 Task: Filter the search records by voice calls
Action: Mouse moved to (209, 161)
Screenshot: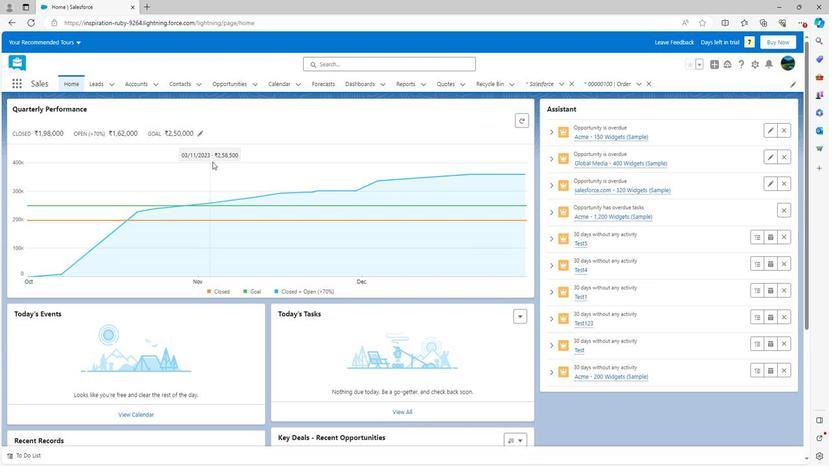 
Action: Mouse scrolled (209, 160) with delta (0, 0)
Screenshot: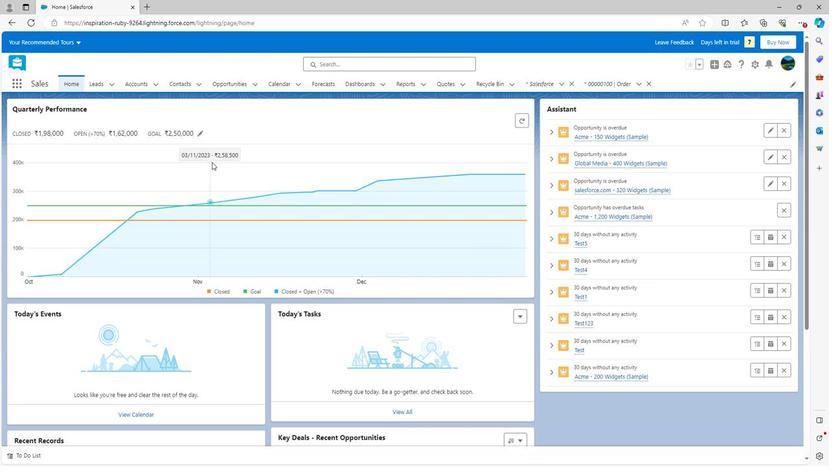 
Action: Mouse scrolled (209, 160) with delta (0, 0)
Screenshot: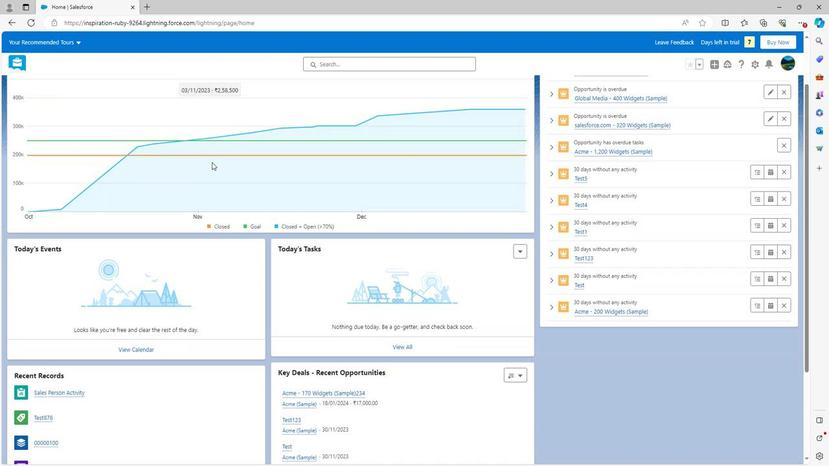
Action: Mouse scrolled (209, 160) with delta (0, 0)
Screenshot: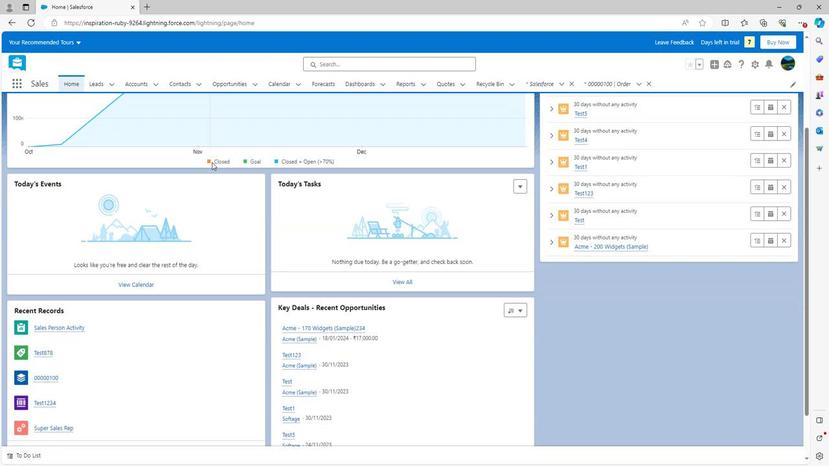 
Action: Mouse scrolled (209, 160) with delta (0, 0)
Screenshot: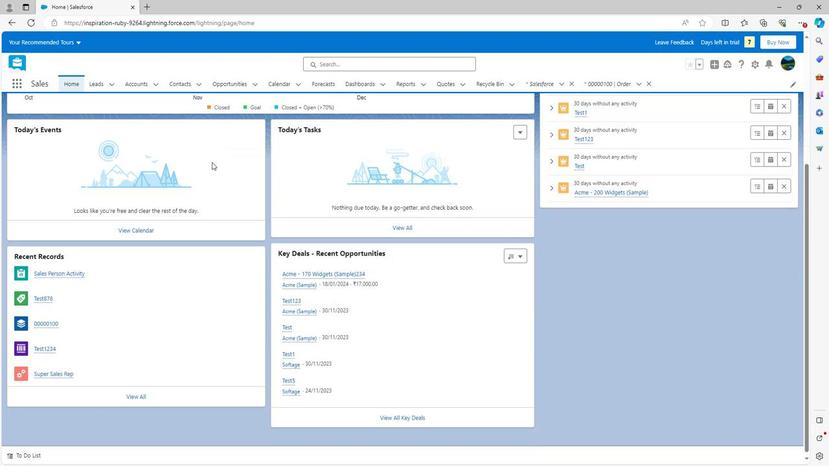 
Action: Mouse scrolled (209, 160) with delta (0, 0)
Screenshot: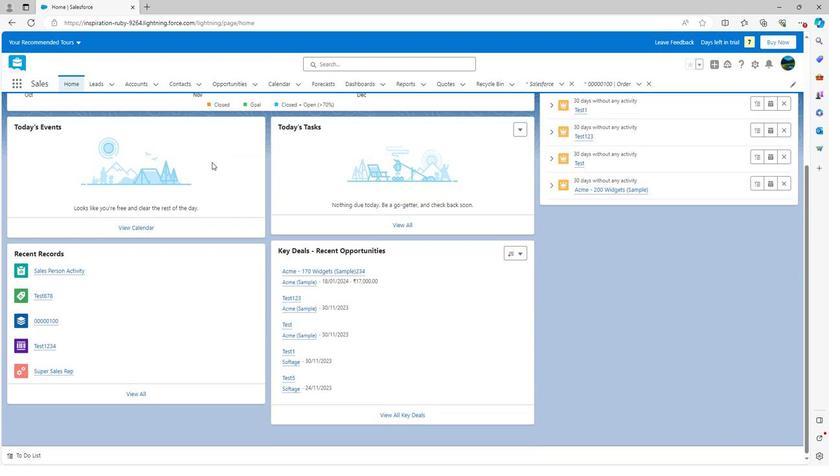 
Action: Mouse moved to (209, 160)
Screenshot: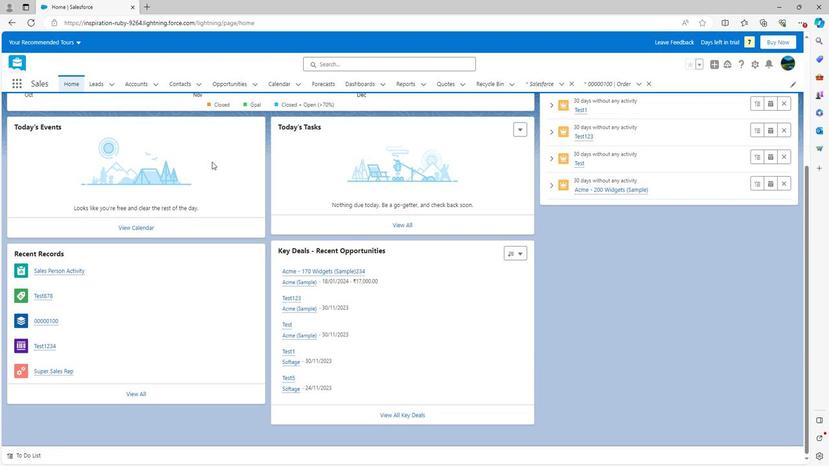 
Action: Mouse scrolled (209, 161) with delta (0, 0)
Screenshot: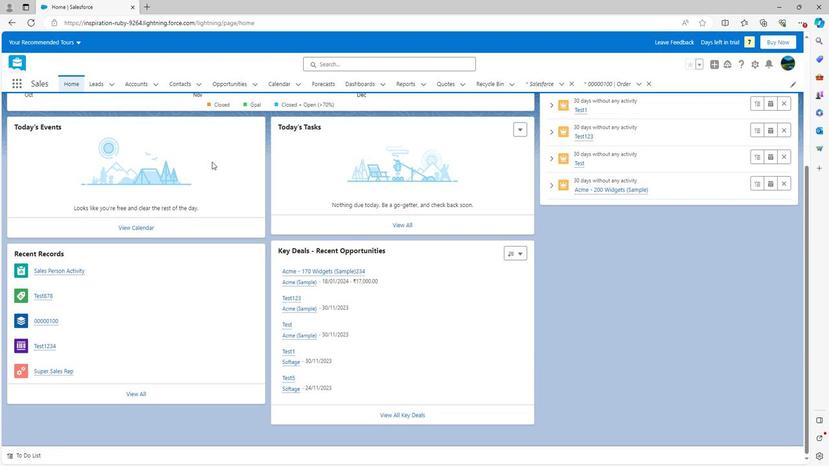 
Action: Mouse scrolled (209, 161) with delta (0, 0)
Screenshot: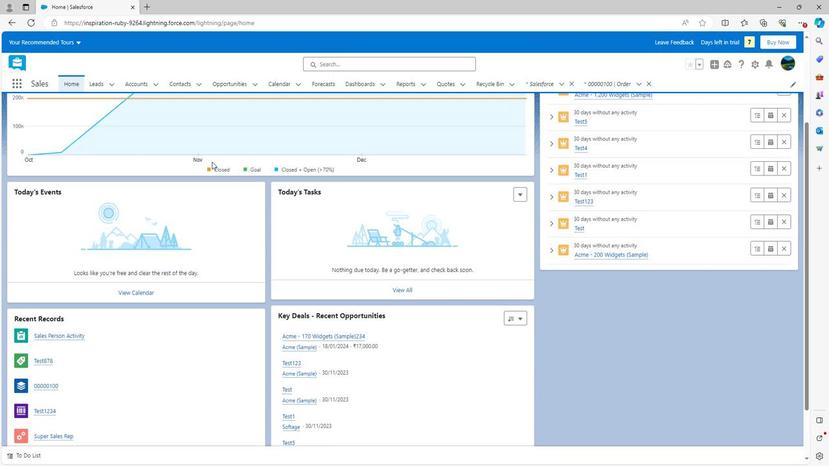 
Action: Mouse scrolled (209, 161) with delta (0, 0)
Screenshot: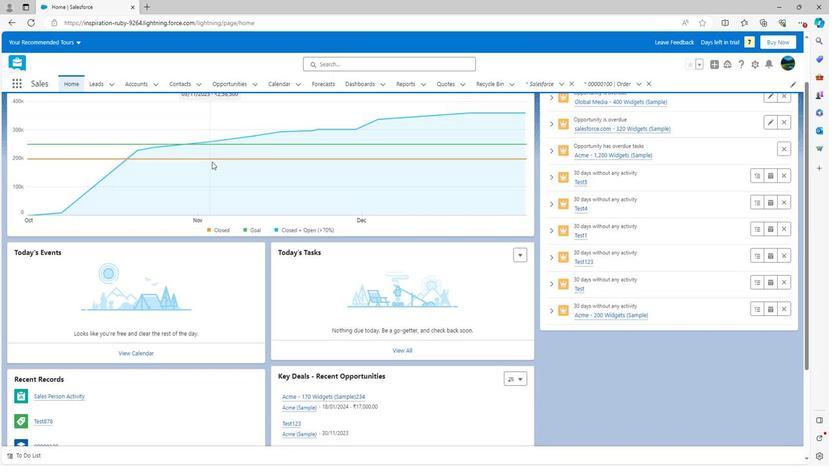 
Action: Mouse scrolled (209, 161) with delta (0, 0)
Screenshot: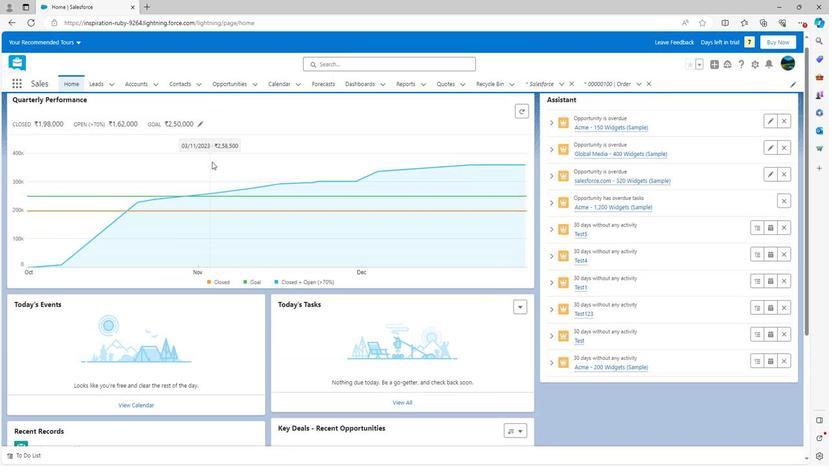 
Action: Mouse moved to (352, 62)
Screenshot: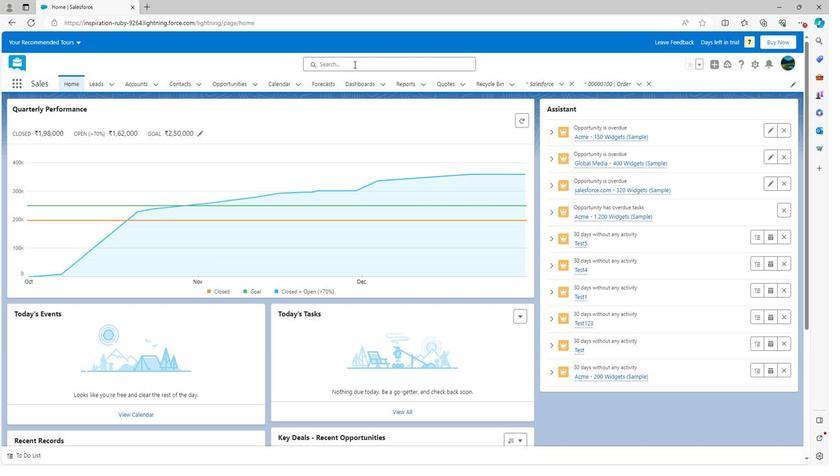 
Action: Mouse pressed left at (352, 62)
Screenshot: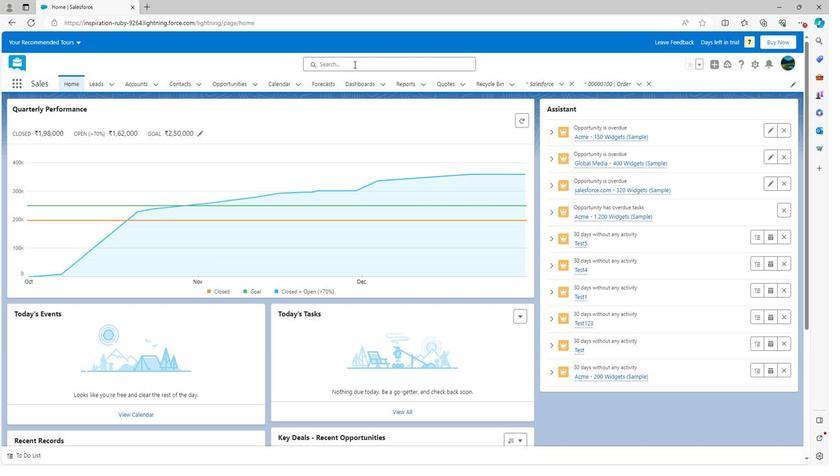 
Action: Mouse moved to (244, 66)
Screenshot: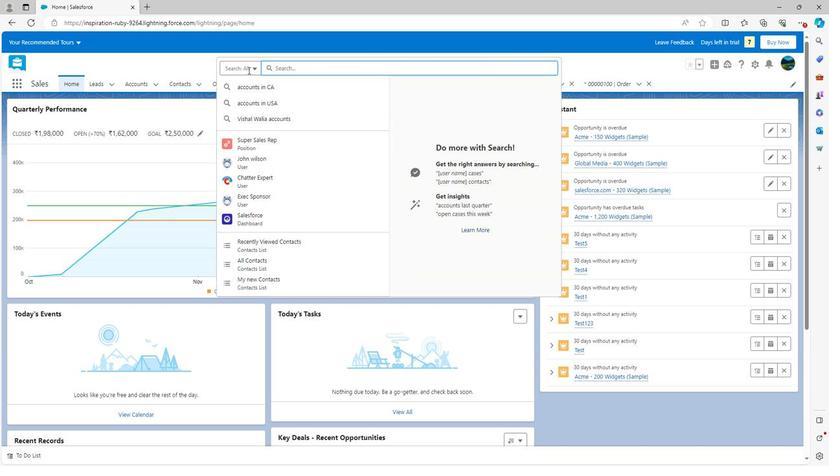 
Action: Mouse pressed left at (244, 66)
Screenshot: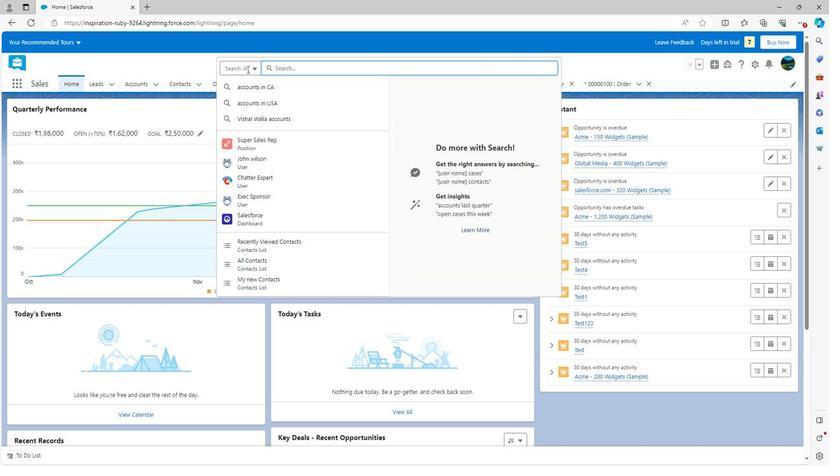 
Action: Mouse moved to (250, 226)
Screenshot: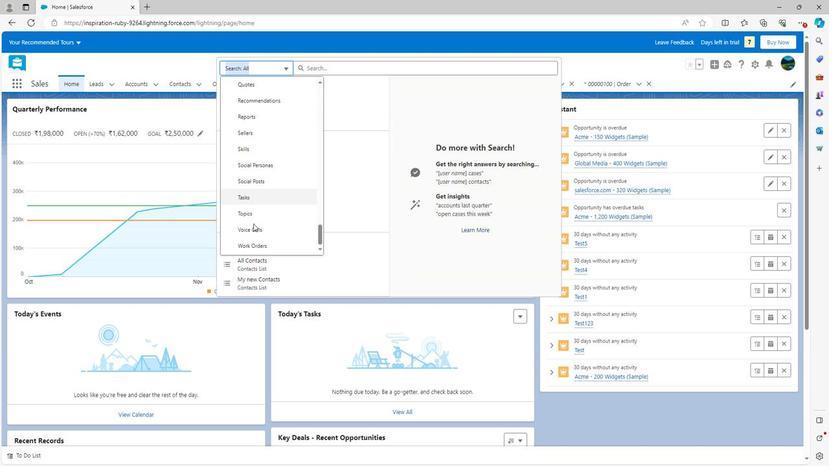 
Action: Mouse pressed left at (250, 226)
Screenshot: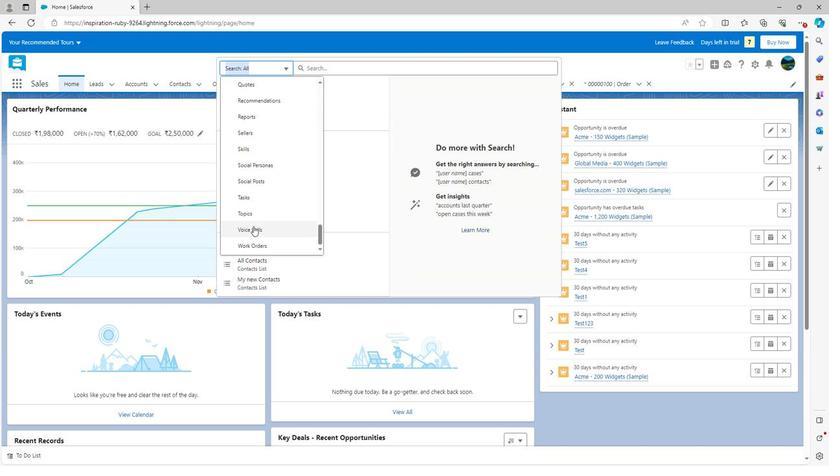 
Action: Mouse moved to (265, 87)
Screenshot: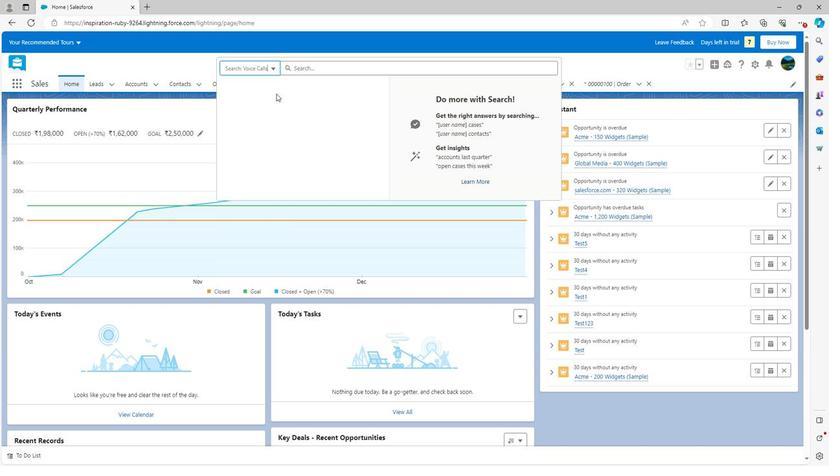 
